 Task: Select I"ll do this later.
Action: Mouse moved to (446, 94)
Screenshot: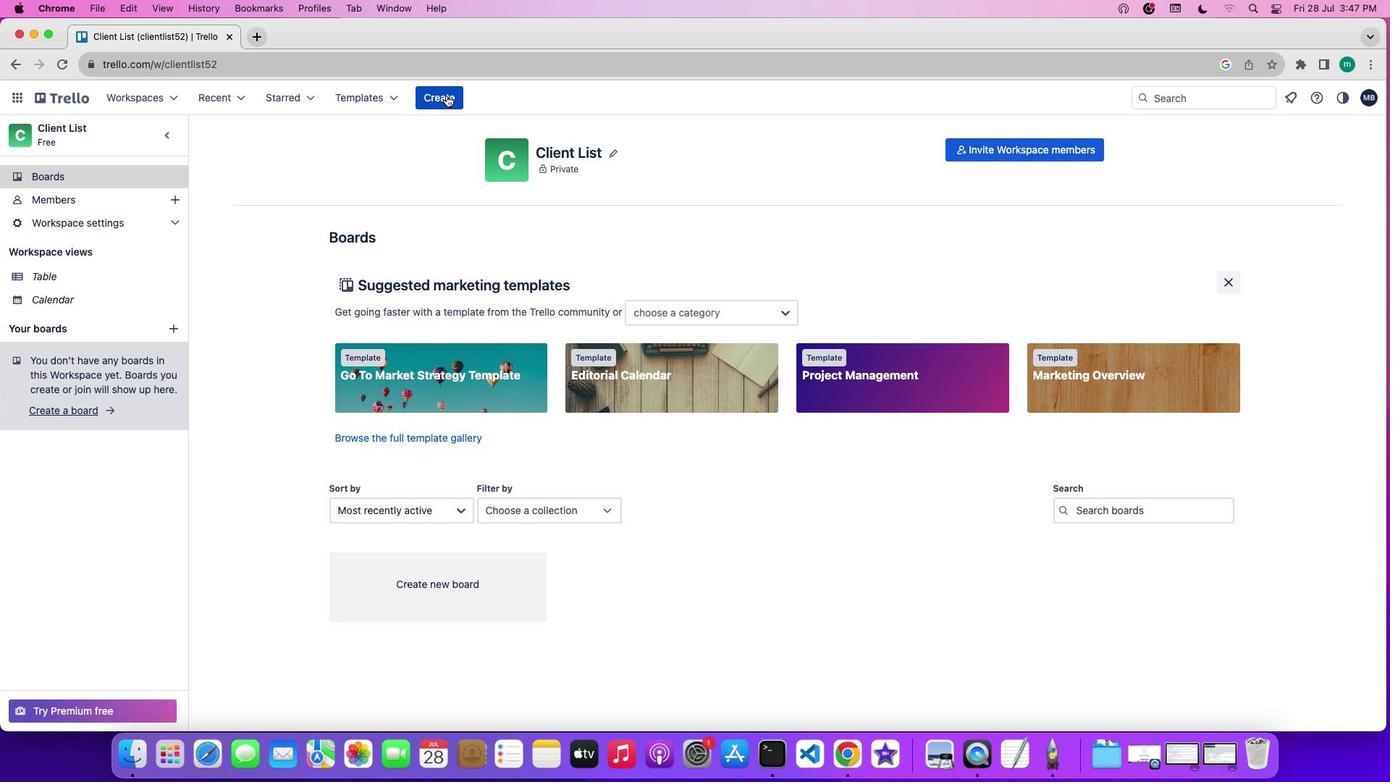 
Action: Mouse pressed left at (446, 94)
Screenshot: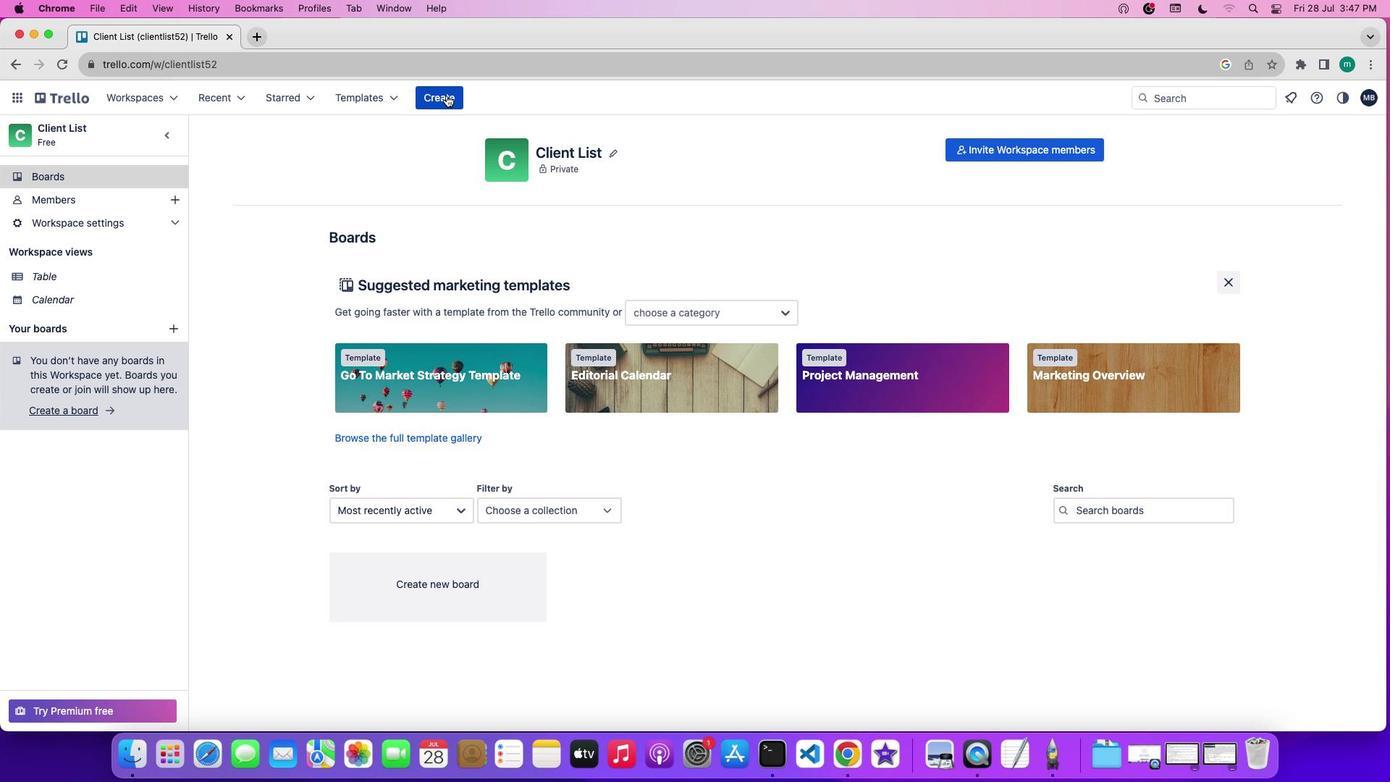 
Action: Mouse moved to (496, 256)
Screenshot: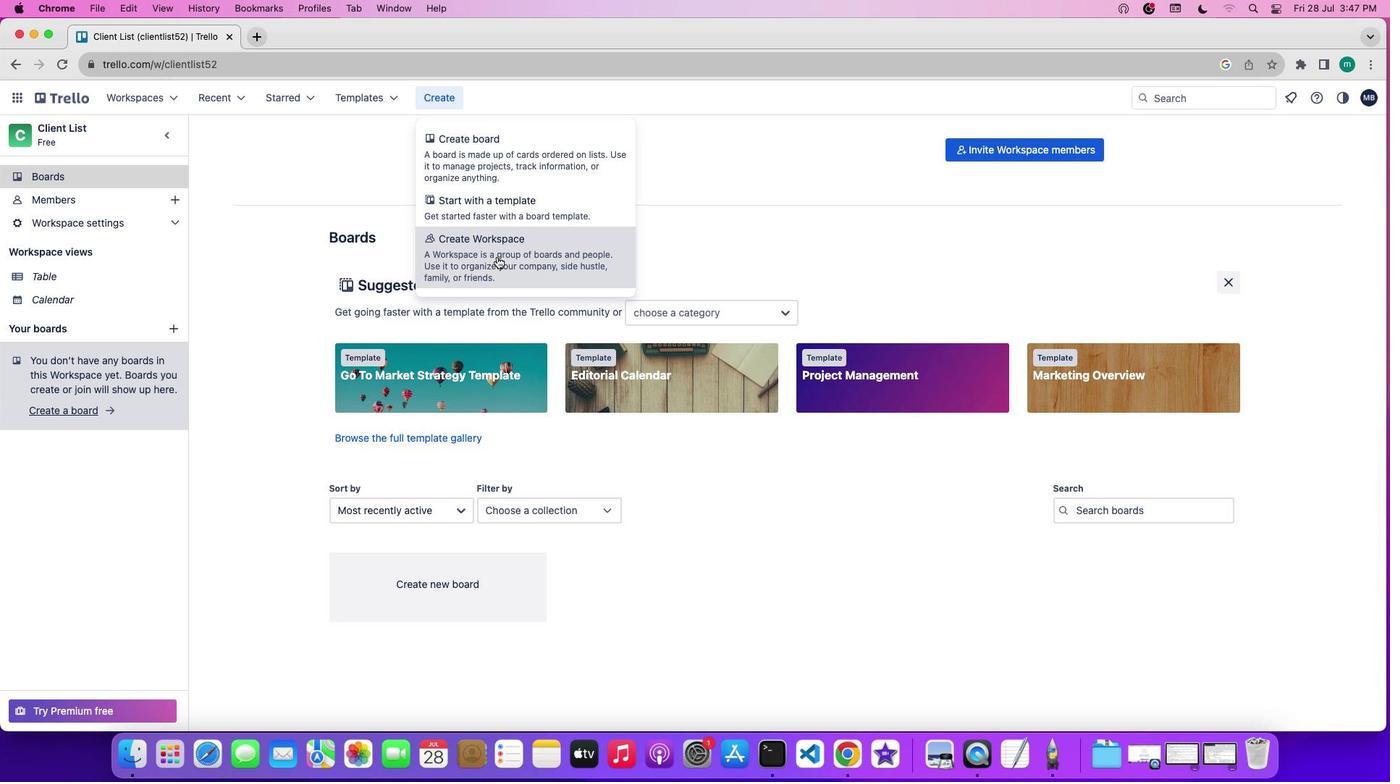
Action: Mouse pressed left at (496, 256)
Screenshot: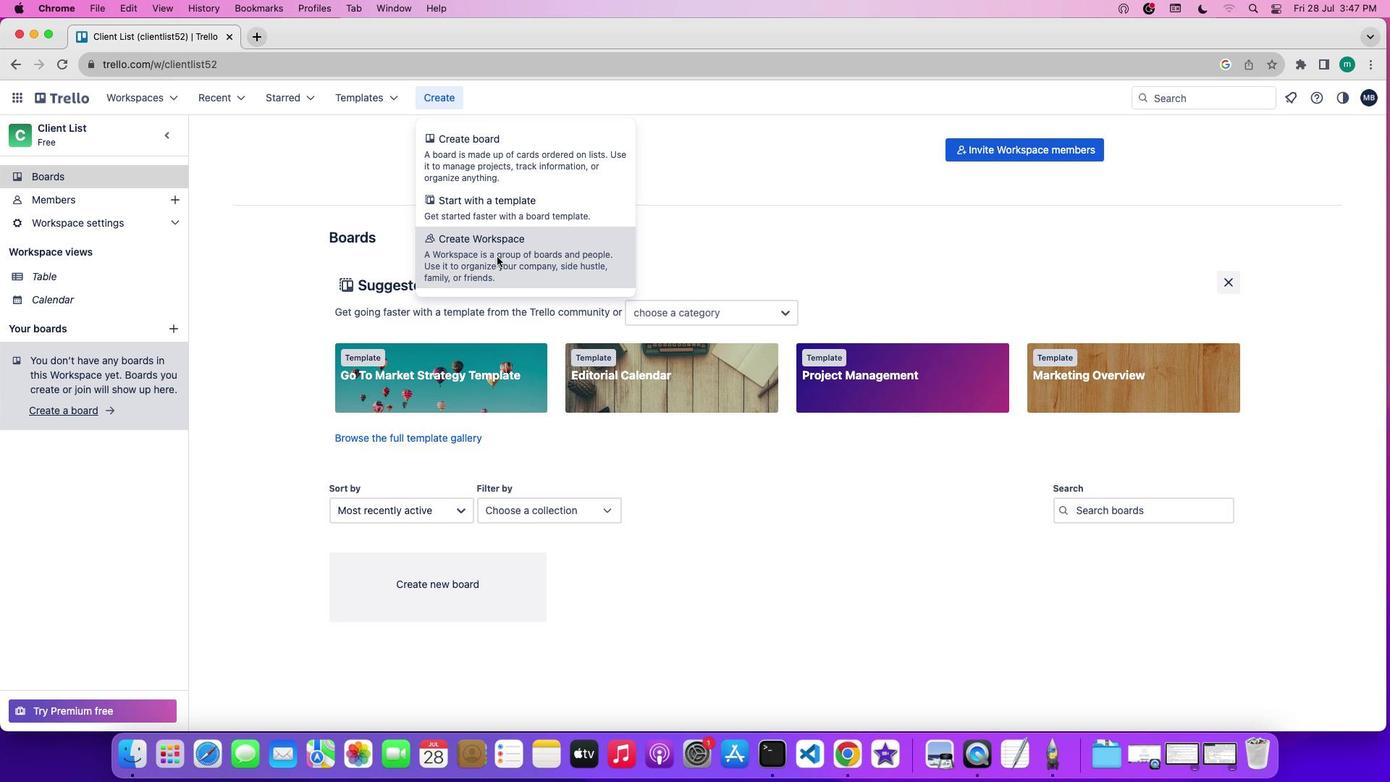 
Action: Mouse moved to (507, 285)
Screenshot: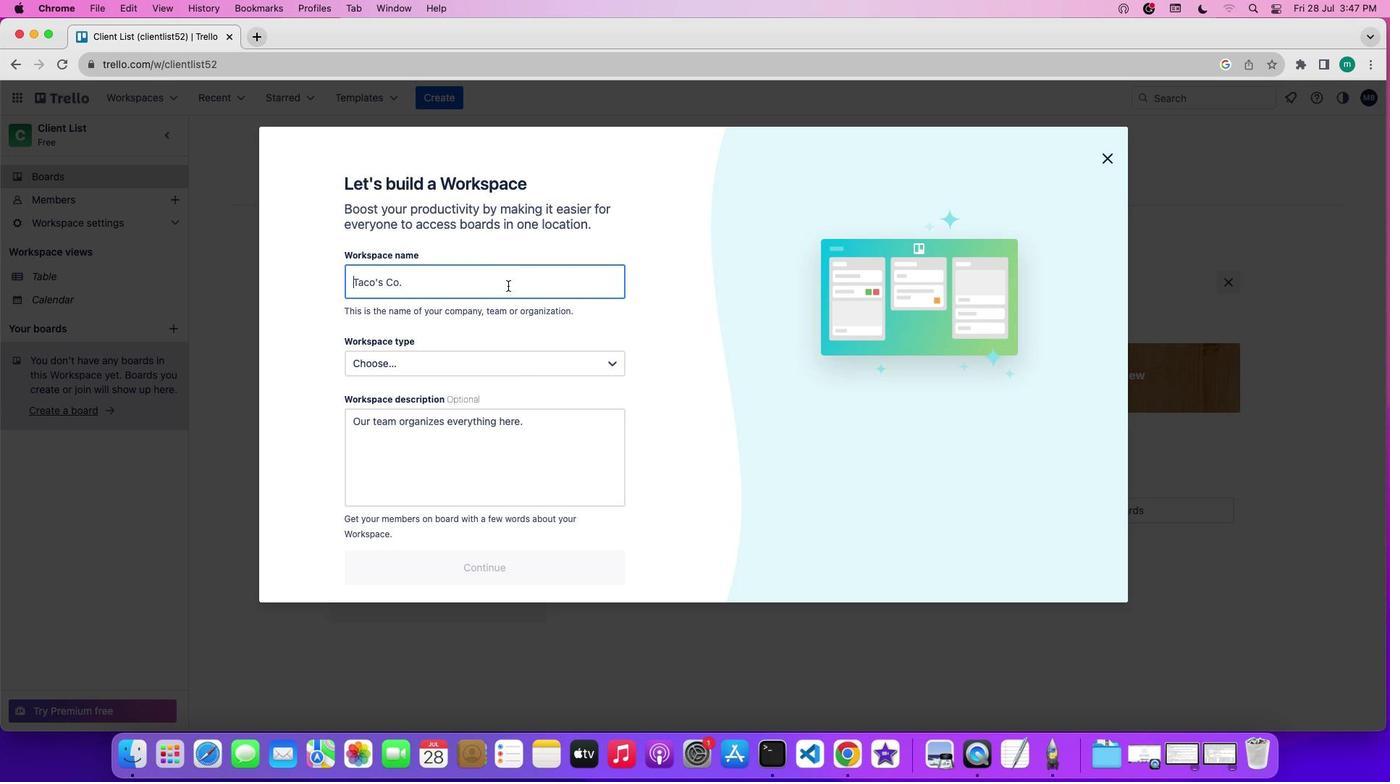 
Action: Mouse pressed left at (507, 285)
Screenshot: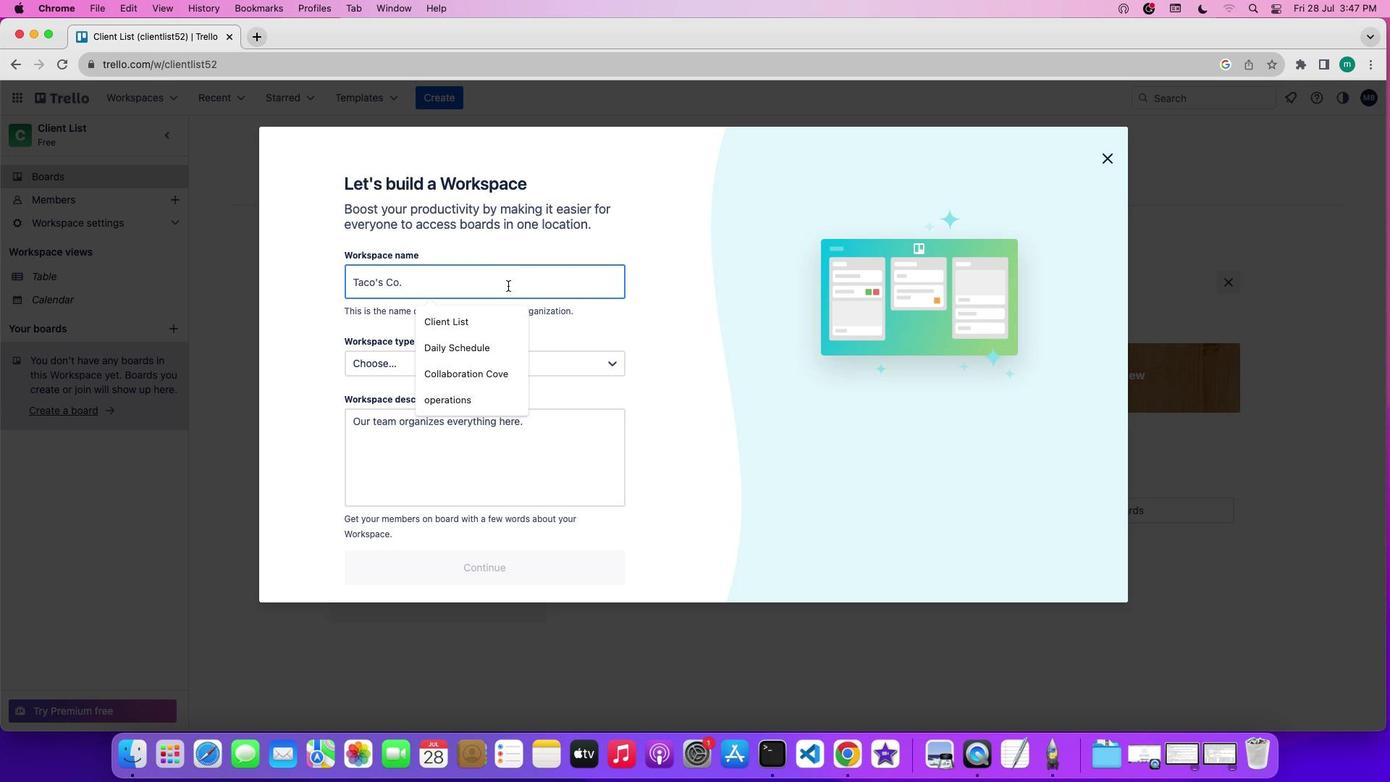 
Action: Mouse moved to (494, 319)
Screenshot: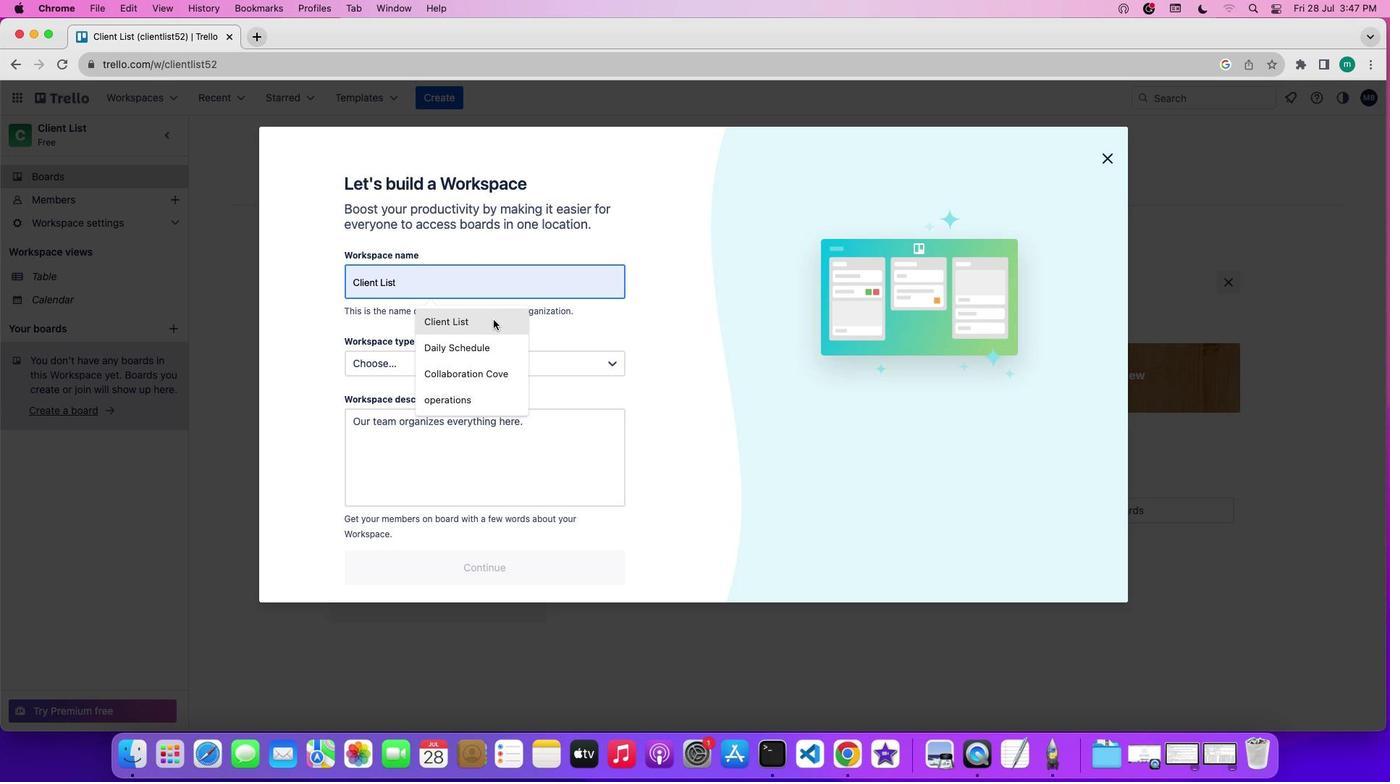 
Action: Mouse pressed left at (494, 319)
Screenshot: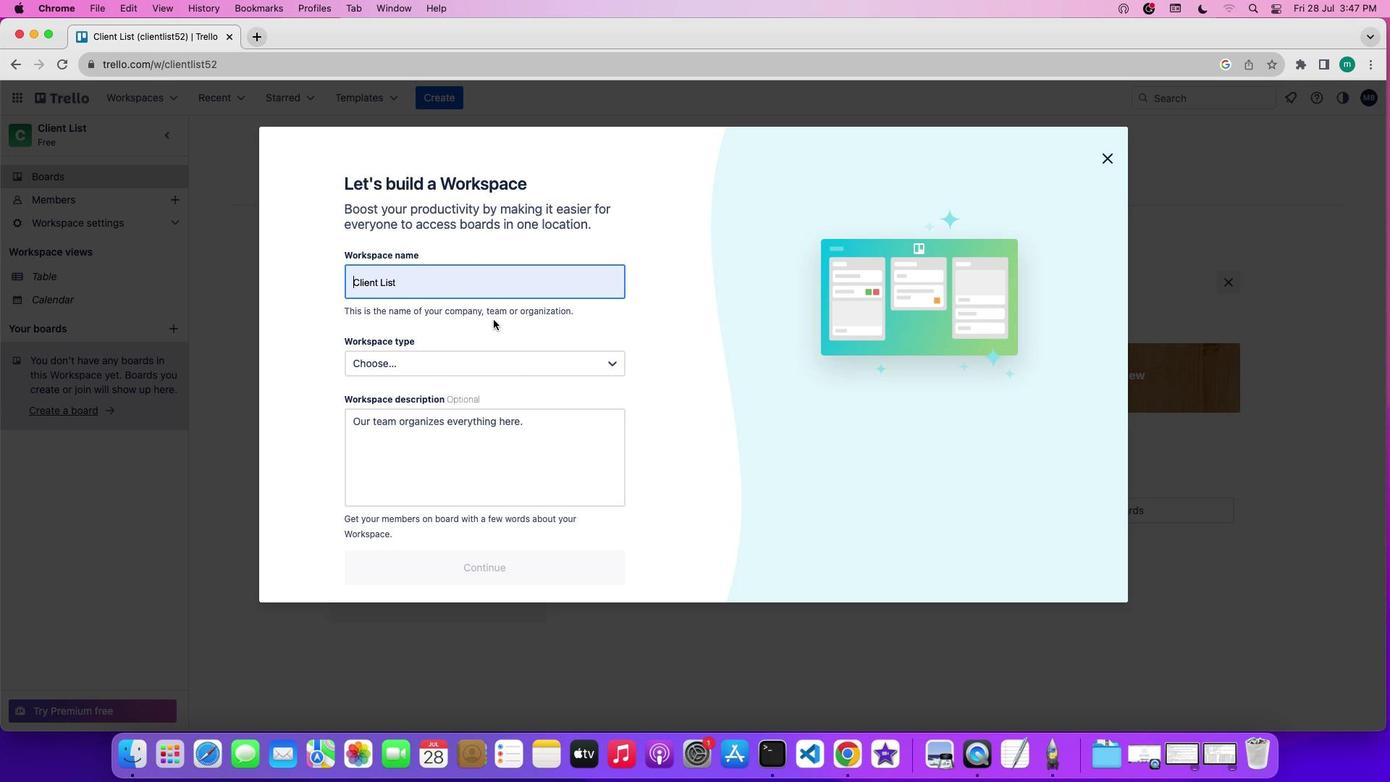 
Action: Mouse moved to (504, 362)
Screenshot: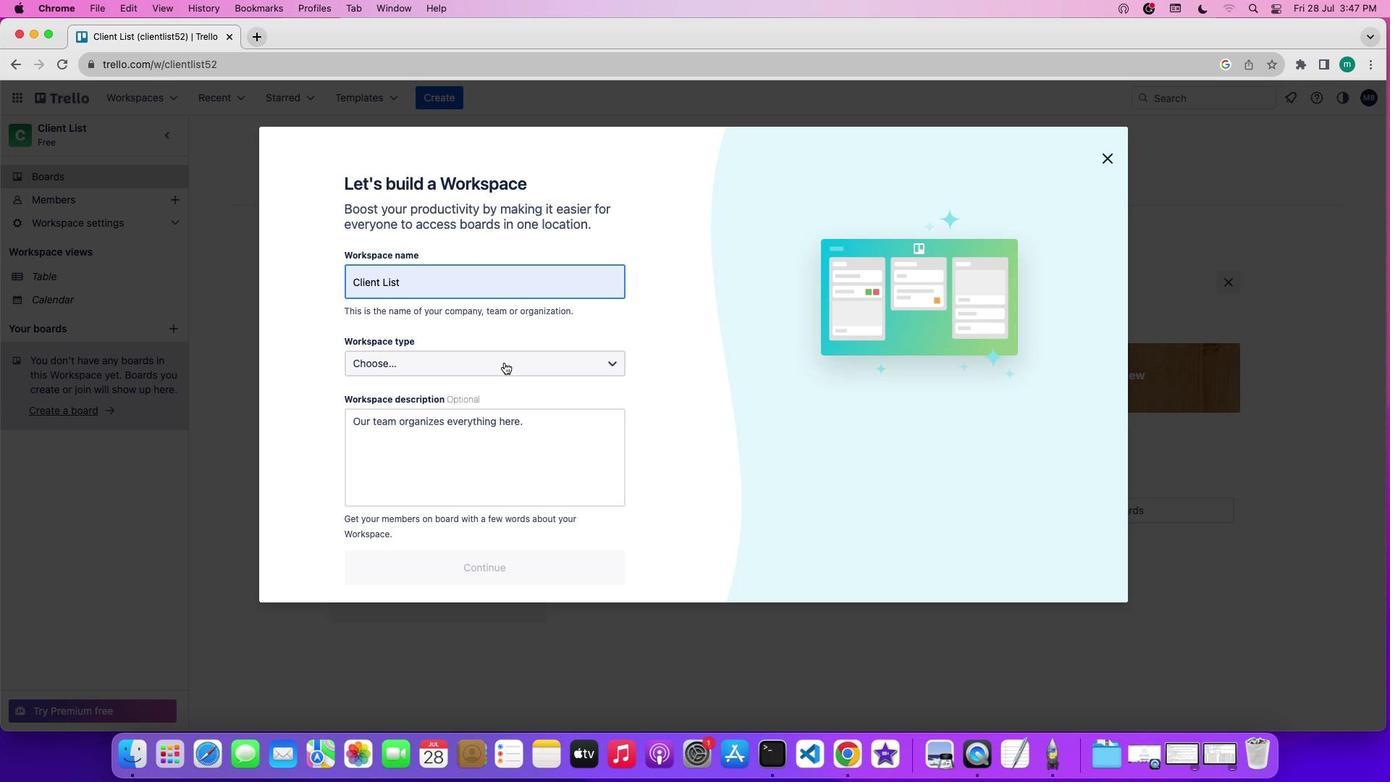 
Action: Mouse pressed left at (504, 362)
Screenshot: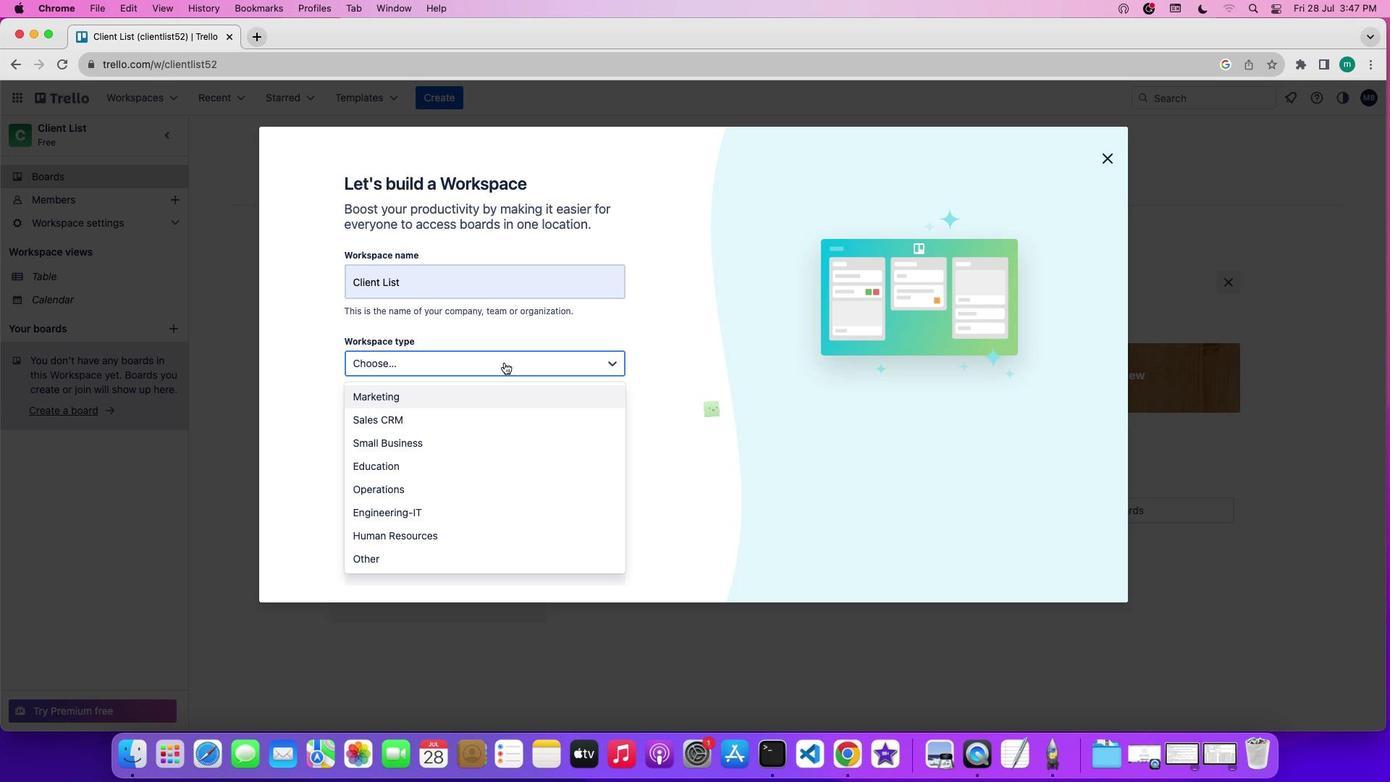
Action: Mouse moved to (504, 397)
Screenshot: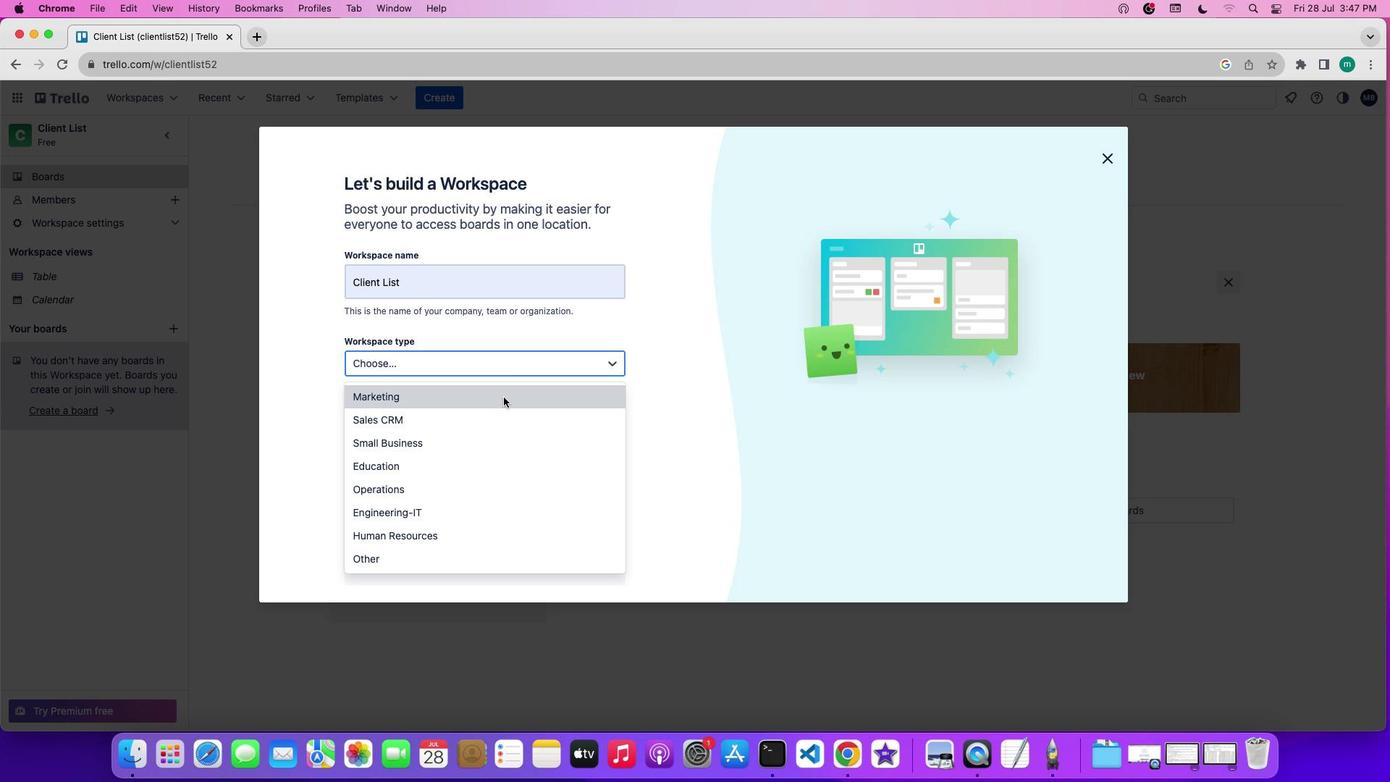 
Action: Mouse pressed left at (504, 397)
Screenshot: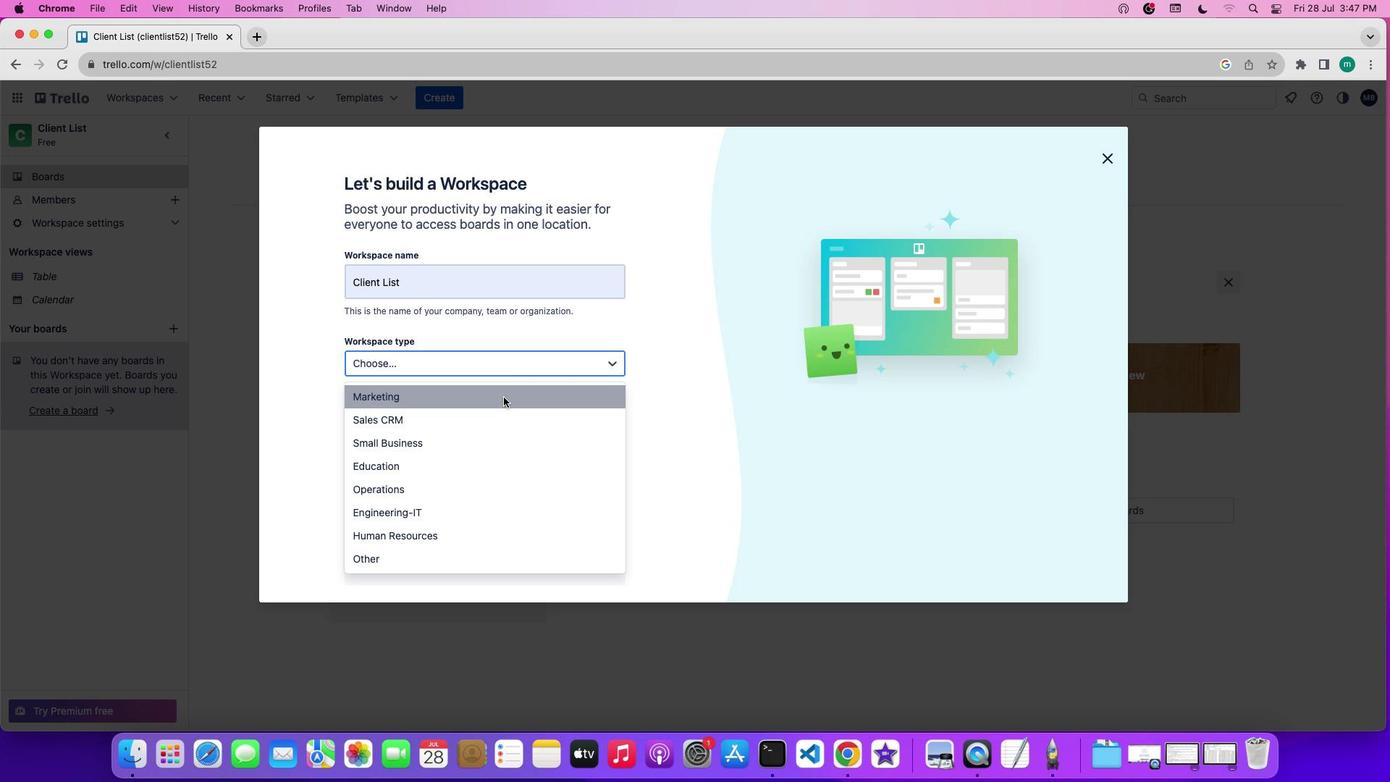 
Action: Mouse moved to (513, 448)
Screenshot: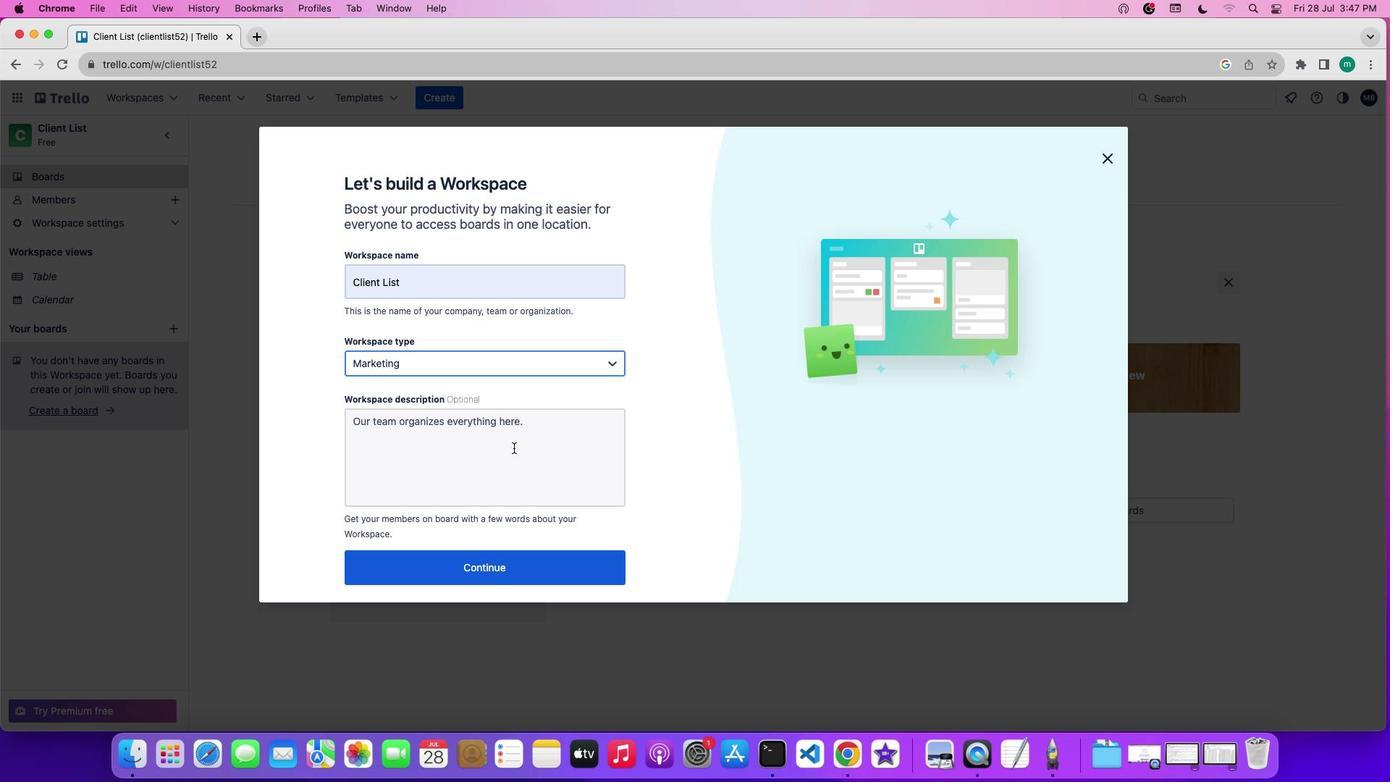 
Action: Mouse pressed left at (513, 448)
Screenshot: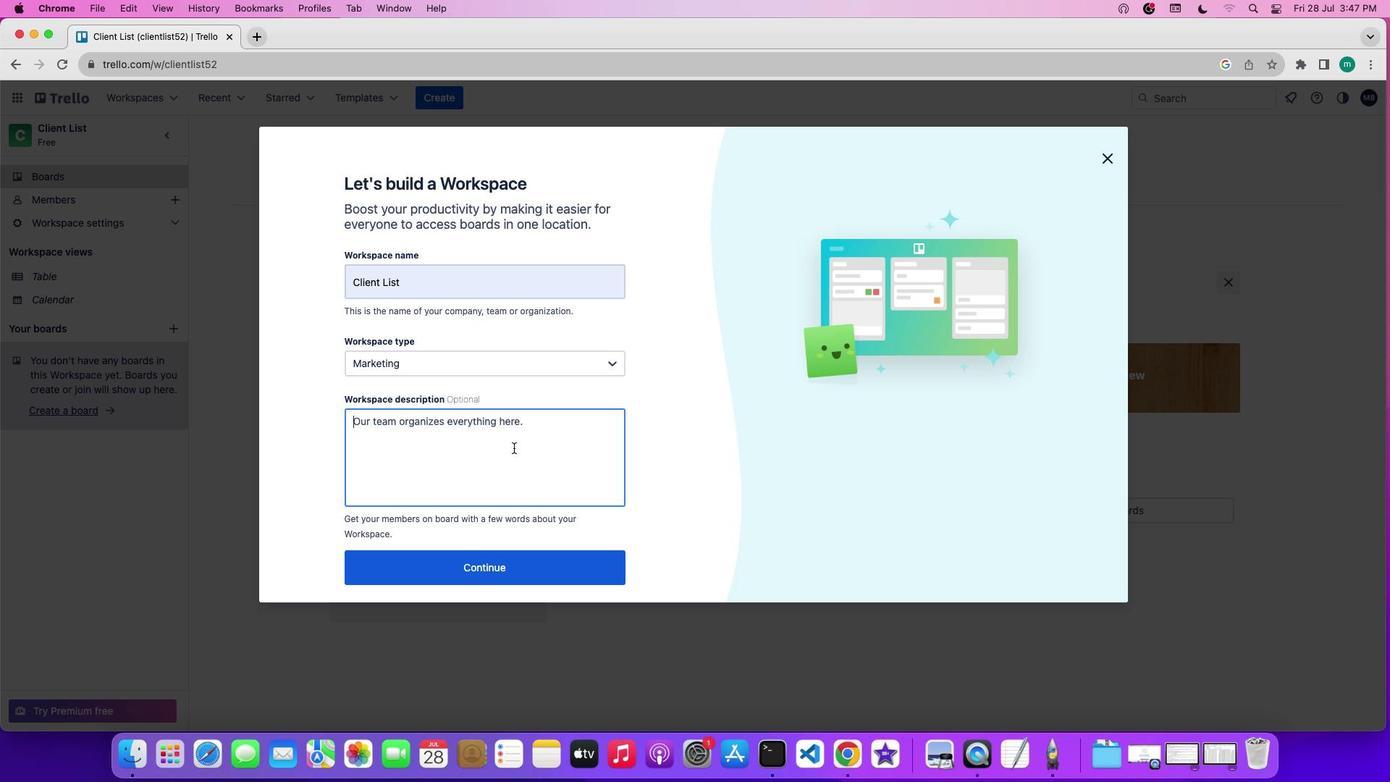 
Action: Mouse moved to (530, 573)
Screenshot: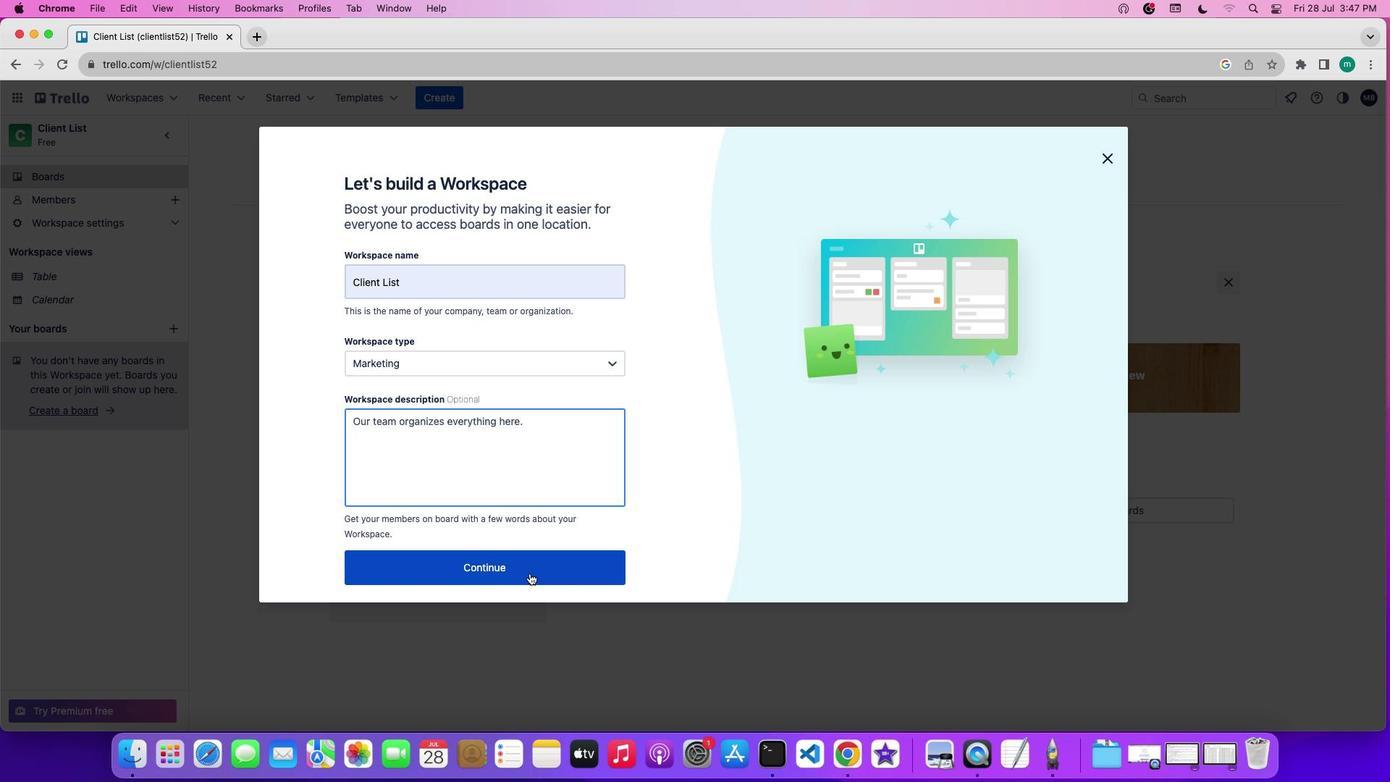 
Action: Mouse pressed left at (530, 573)
Screenshot: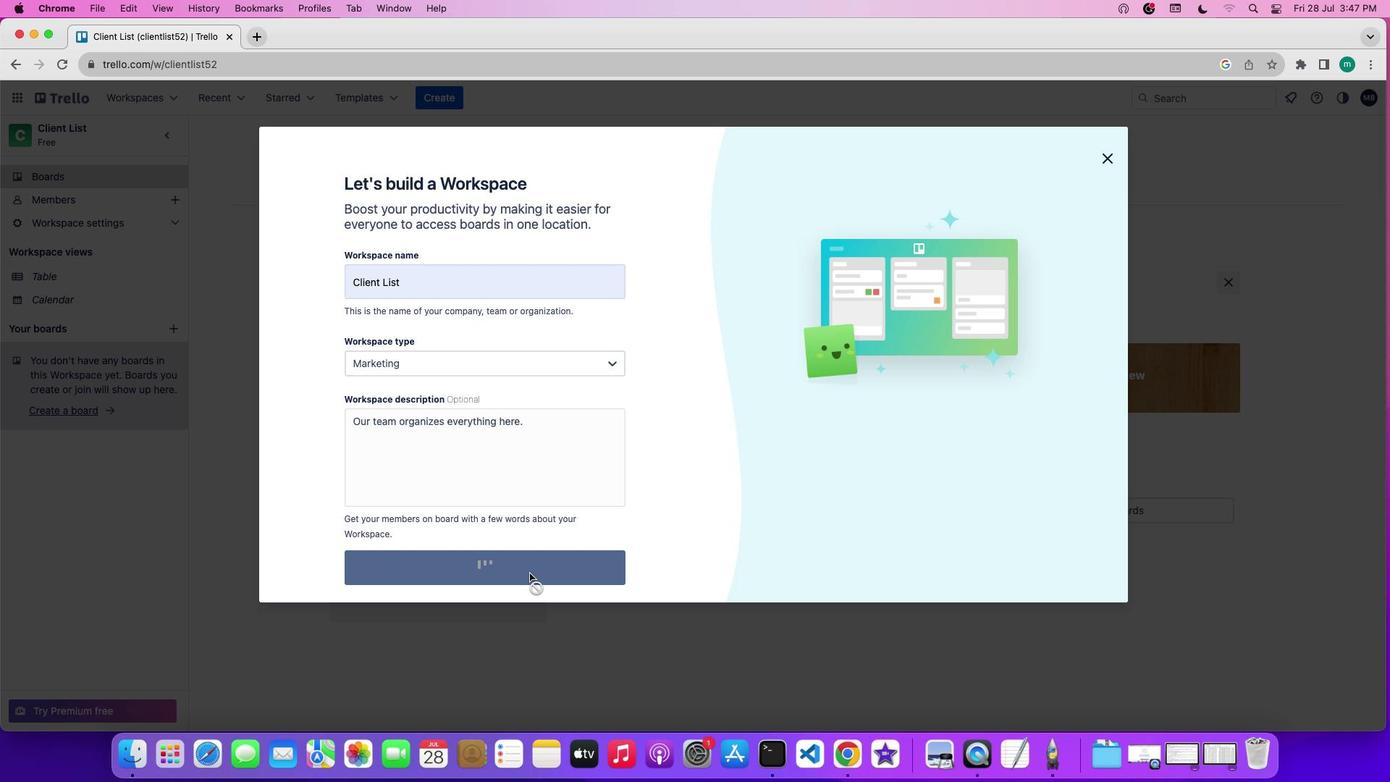 
Action: Mouse moved to (467, 271)
Screenshot: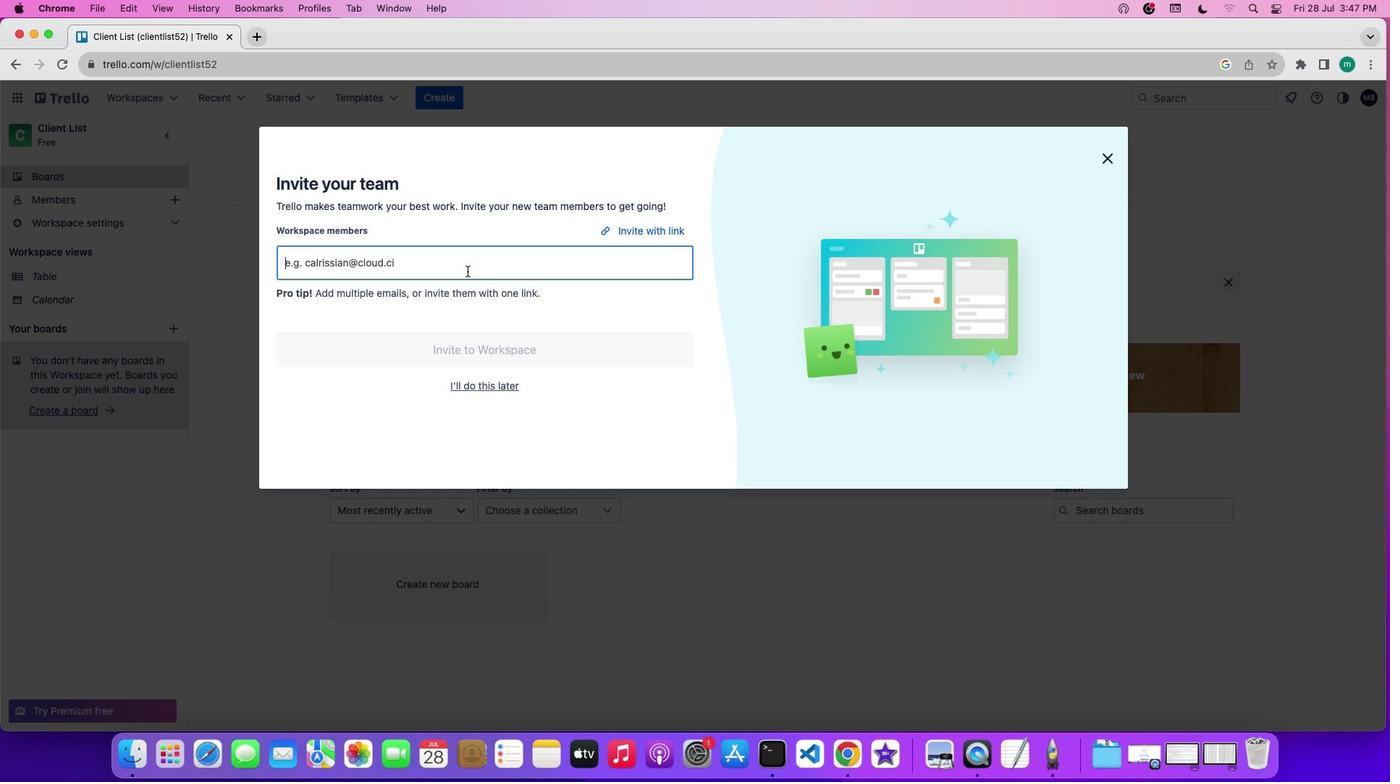 
Action: Mouse pressed left at (467, 271)
Screenshot: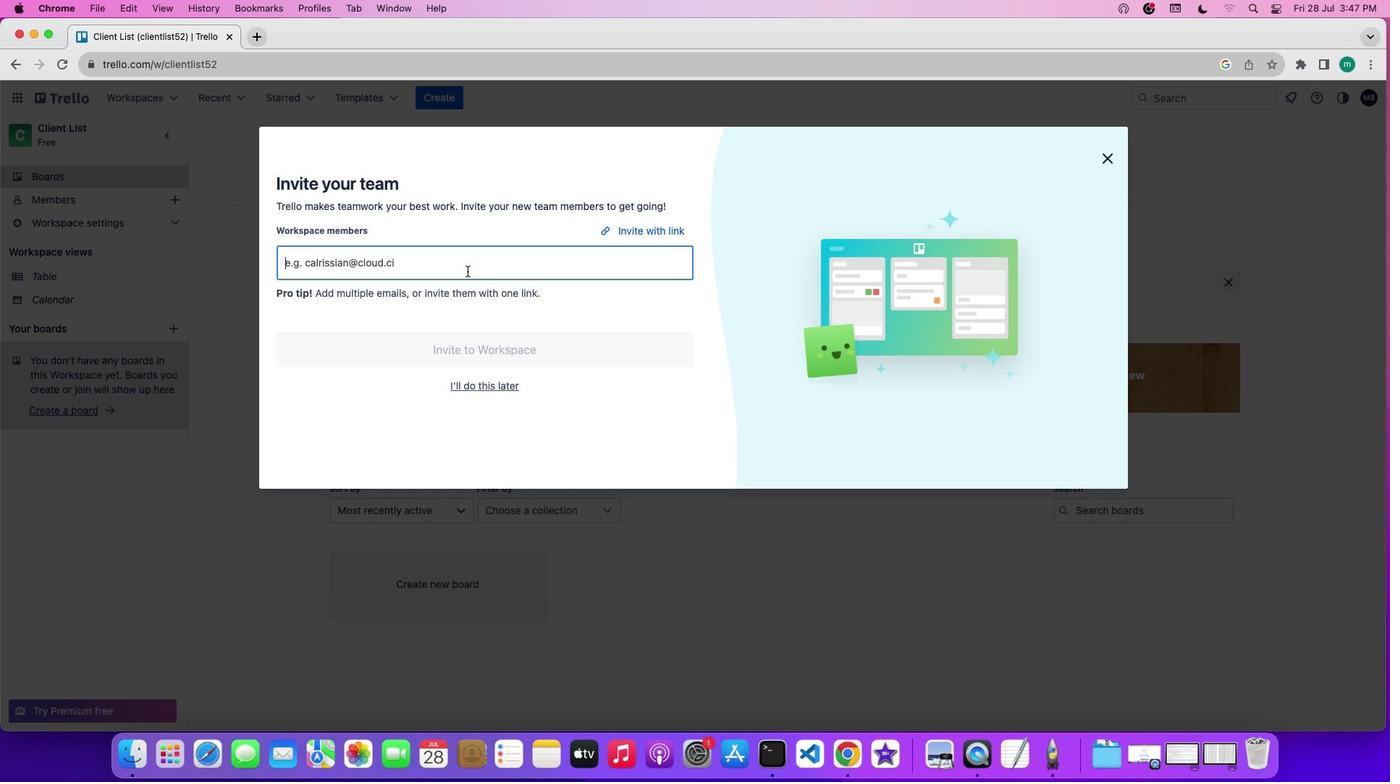 
Action: Key pressed 's''o''f''t''a'
Screenshot: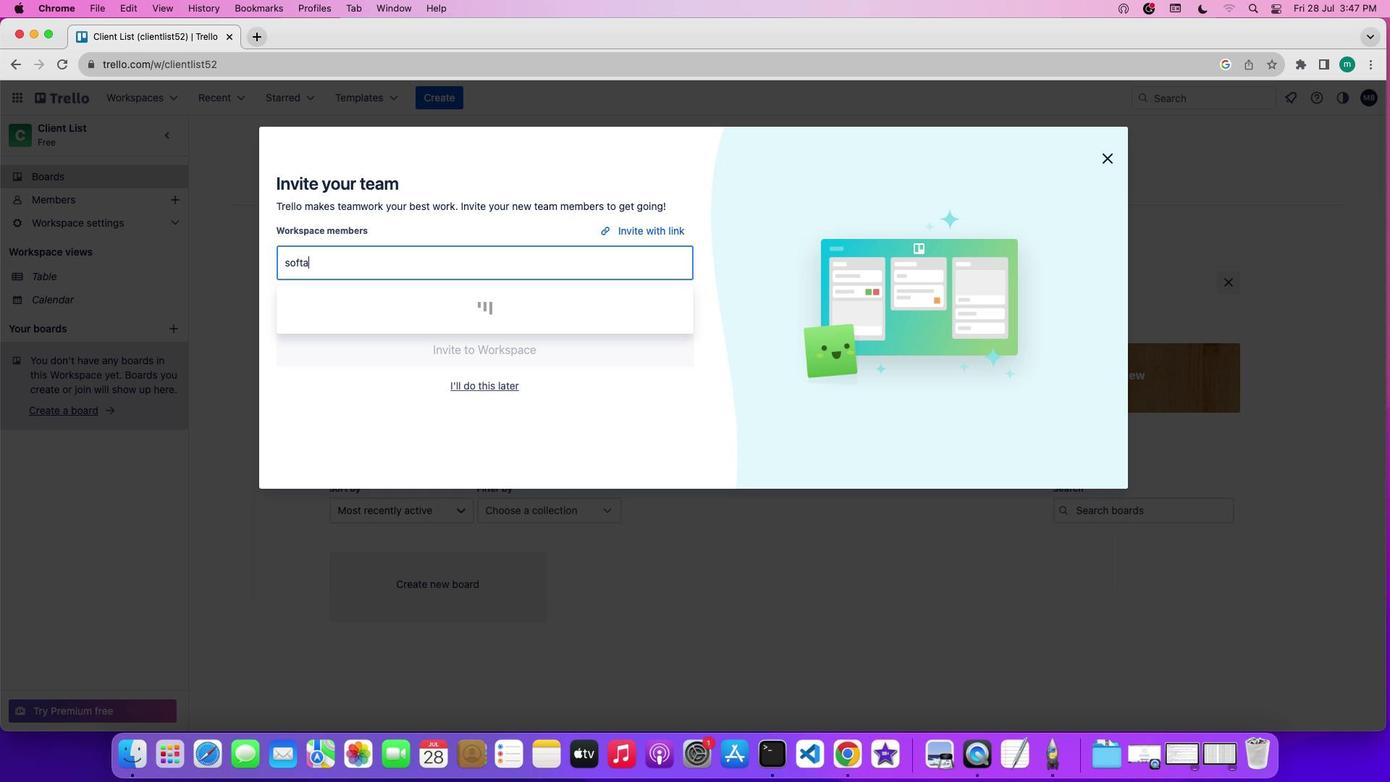 
Action: Mouse moved to (453, 328)
Screenshot: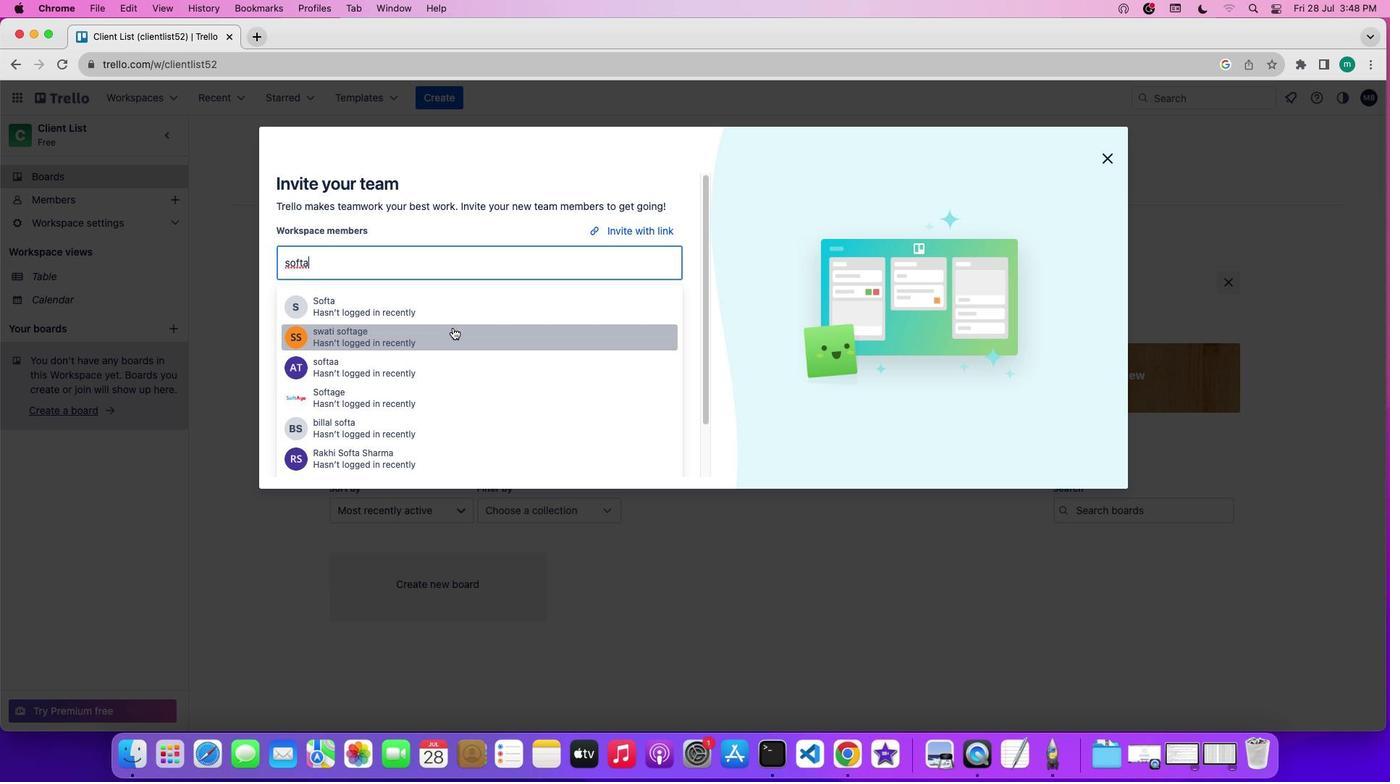 
Action: Mouse pressed left at (453, 328)
Screenshot: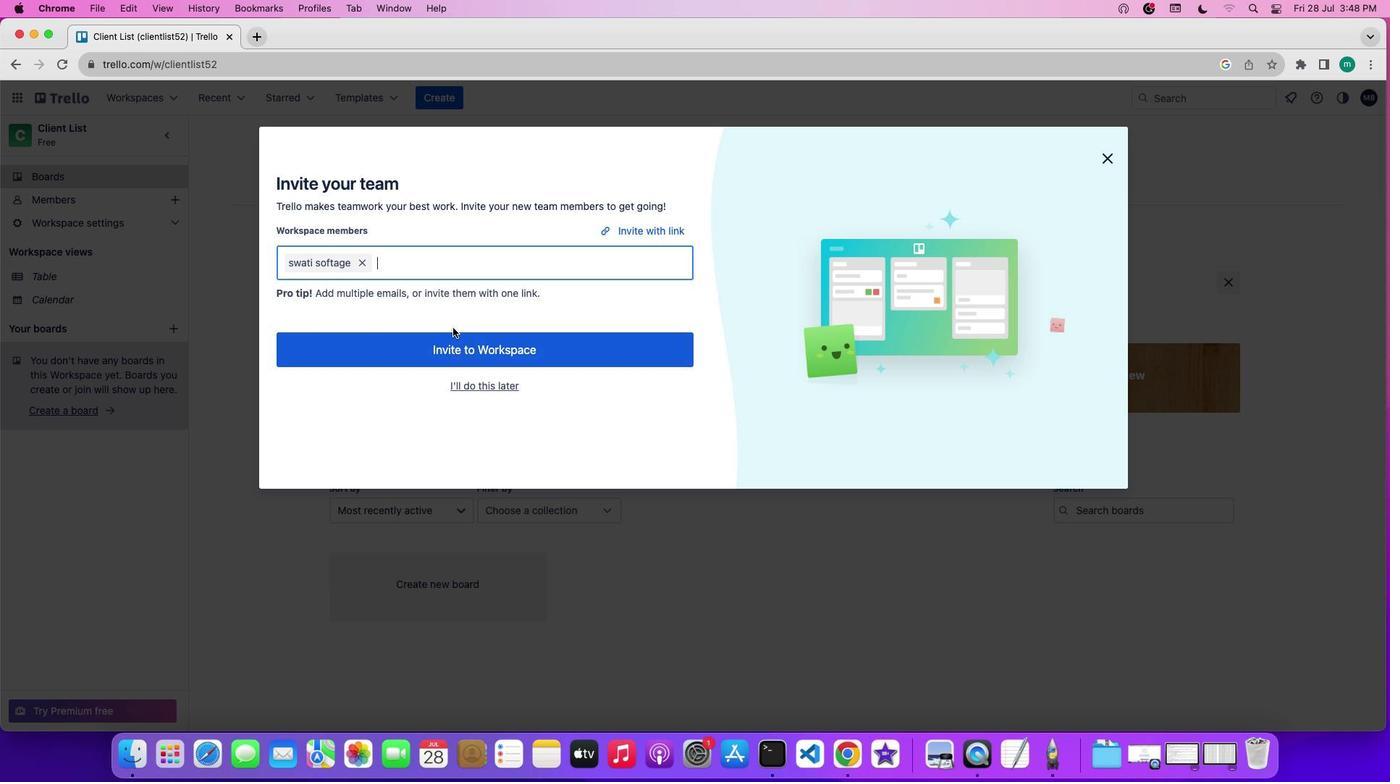 
Action: Mouse moved to (467, 383)
Screenshot: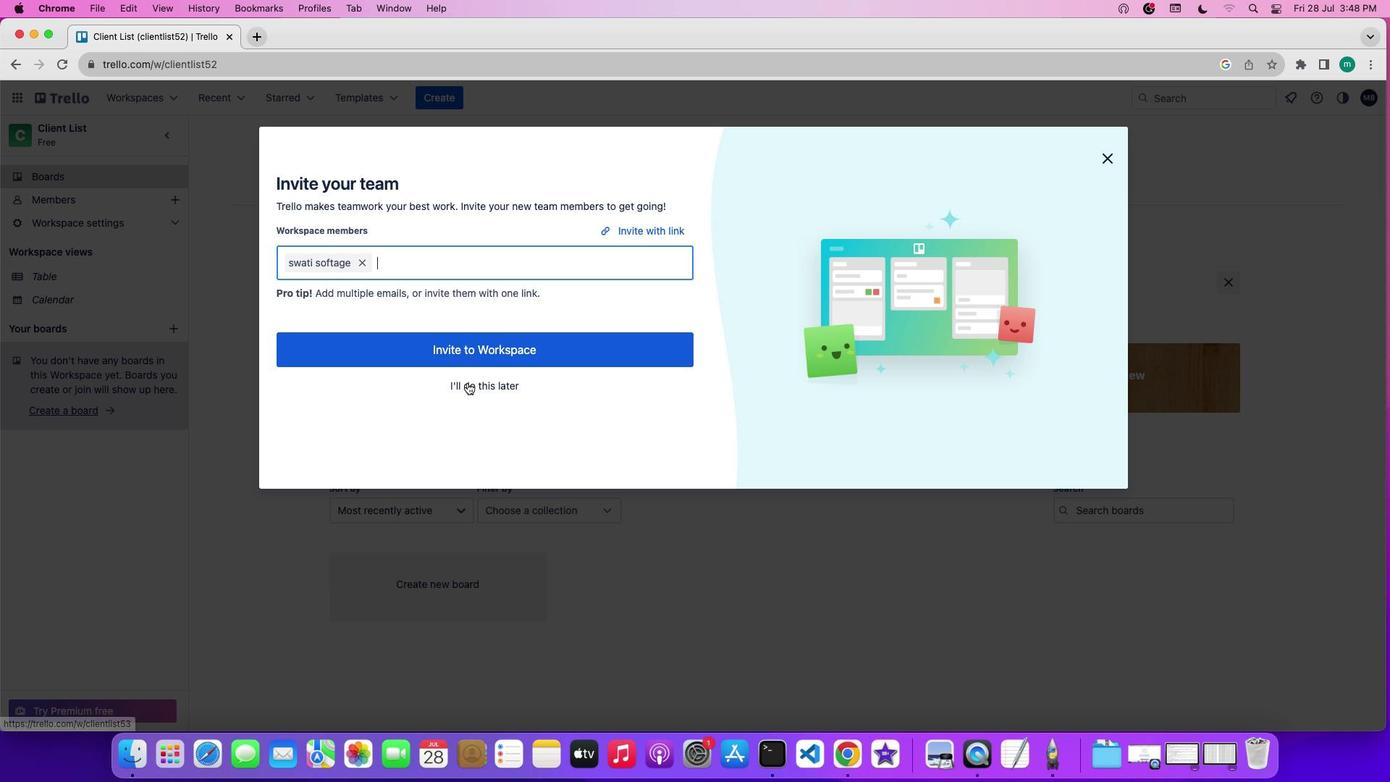 
Action: Mouse pressed left at (467, 383)
Screenshot: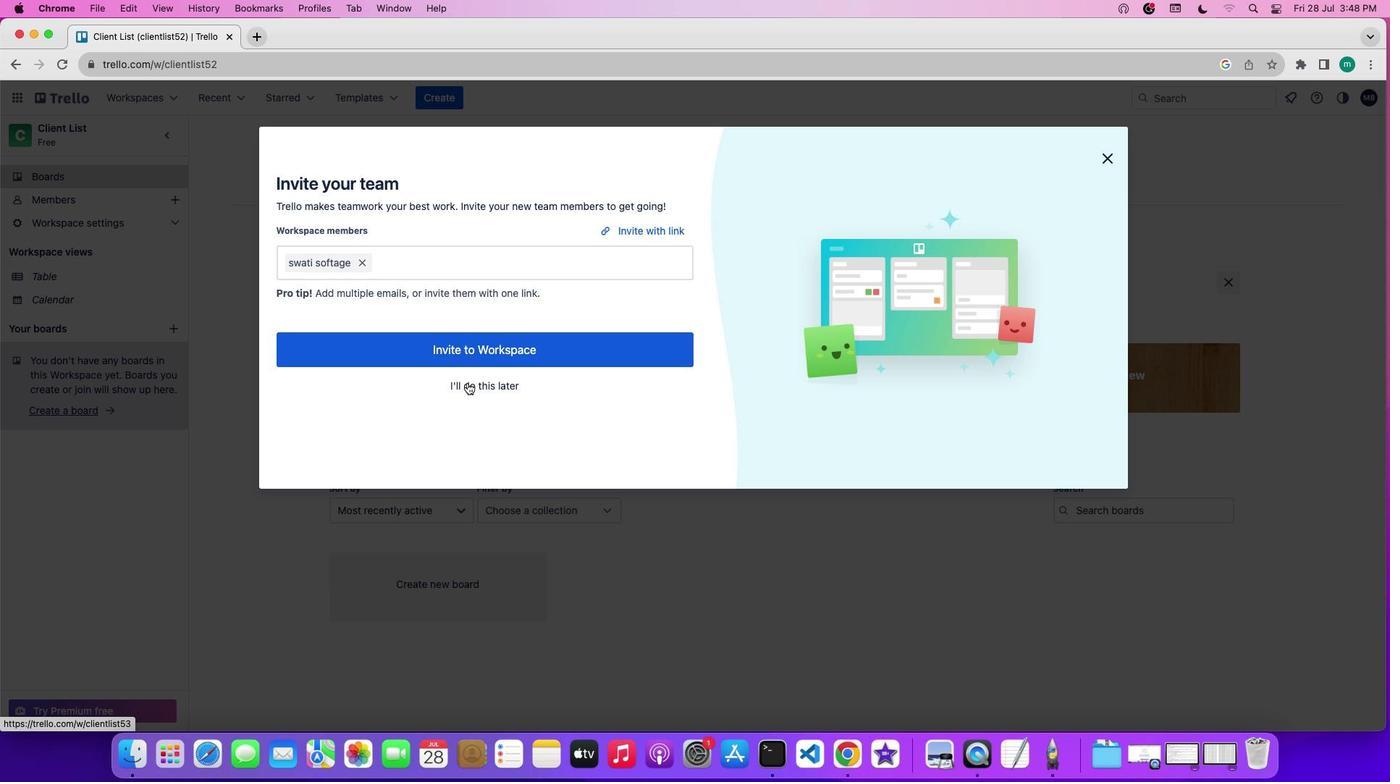 
